 Task: Add Sprouts Cracker Cuts Pepper Jack Cheese to the cart.
Action: Mouse moved to (58, 304)
Screenshot: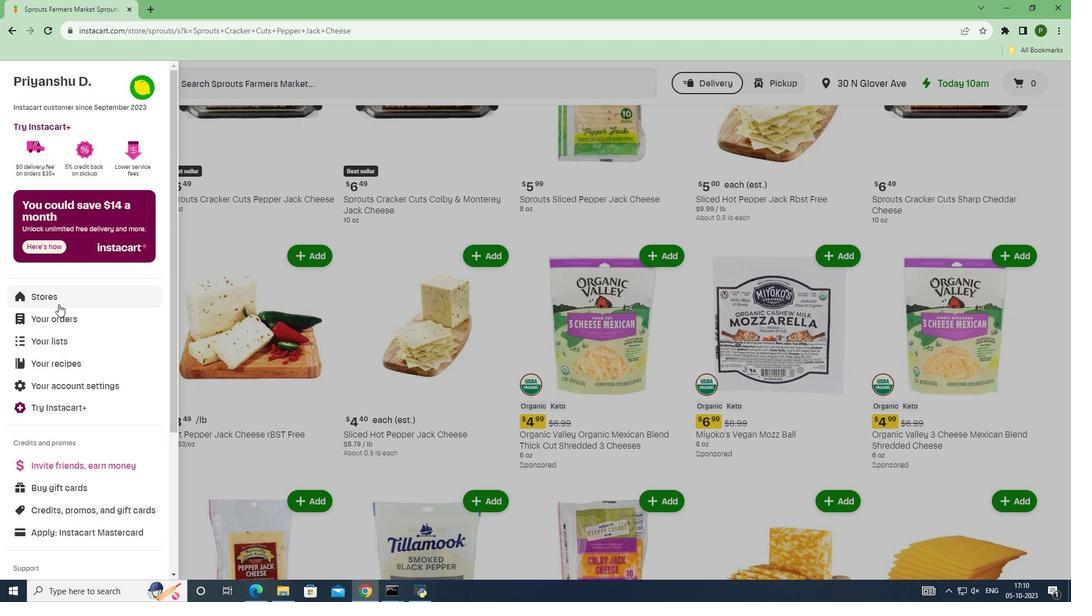 
Action: Mouse pressed left at (58, 304)
Screenshot: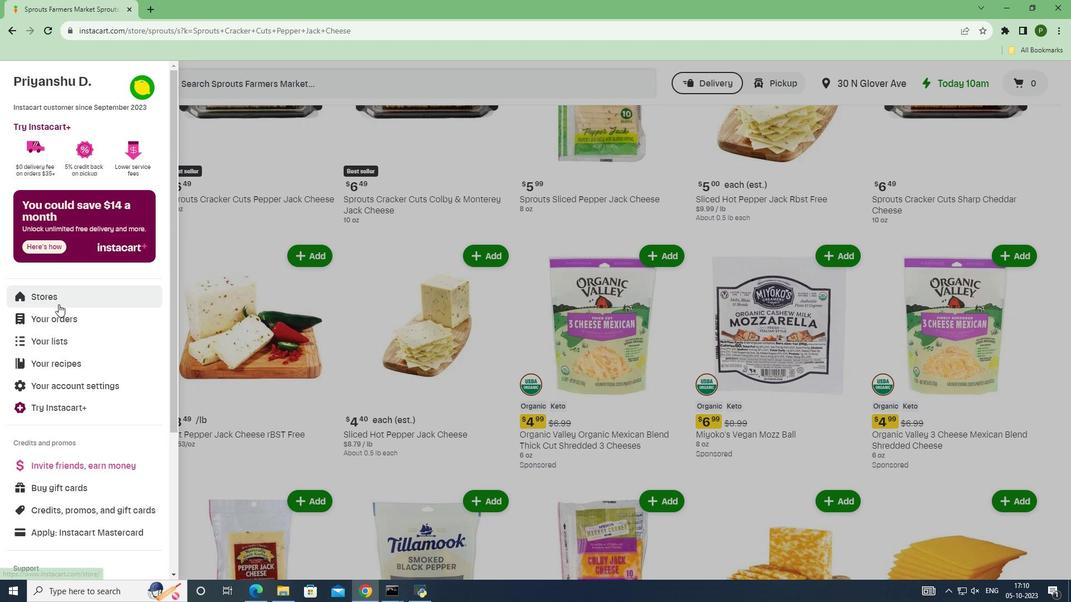 
Action: Mouse moved to (251, 138)
Screenshot: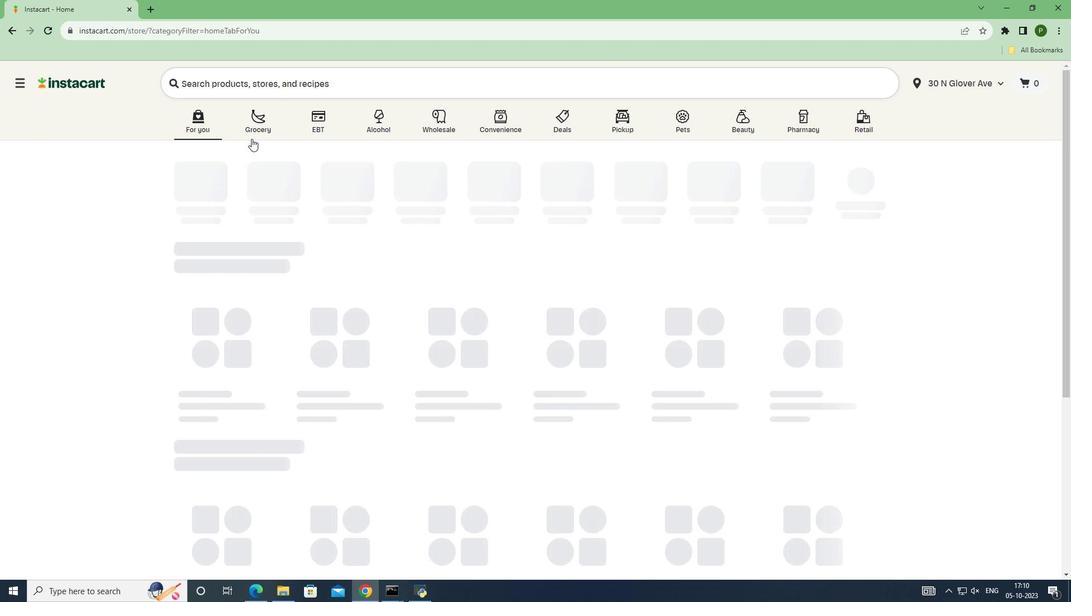
Action: Mouse pressed left at (251, 138)
Screenshot: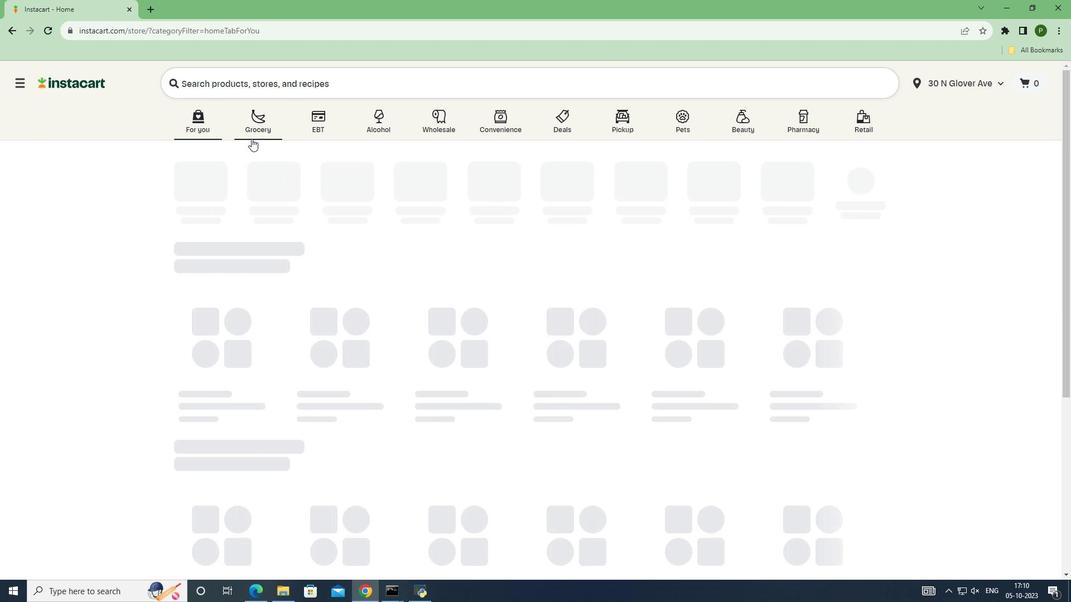 
Action: Mouse moved to (711, 271)
Screenshot: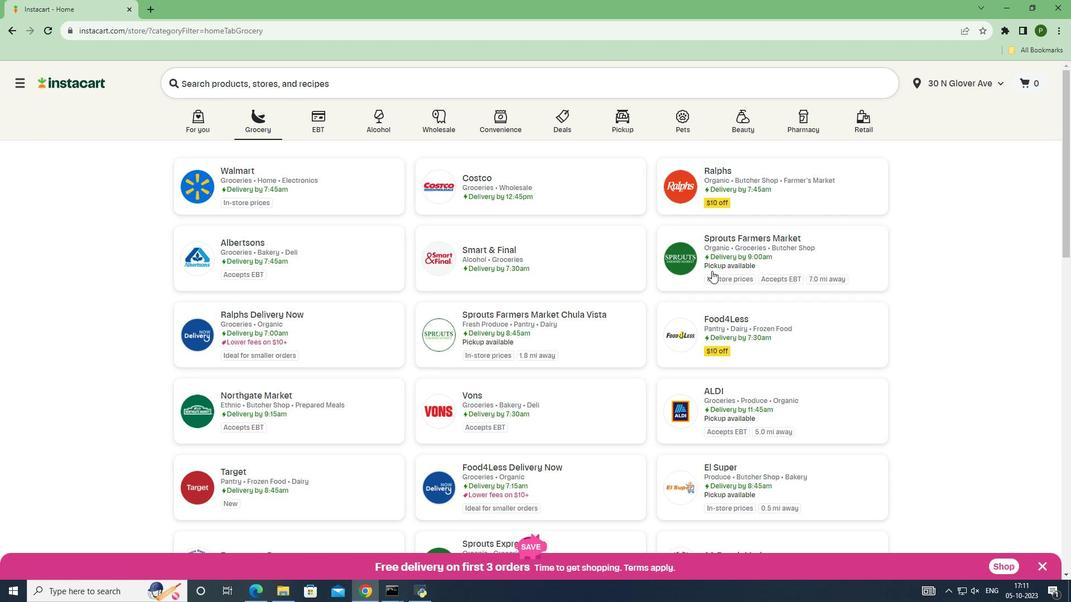 
Action: Mouse pressed left at (711, 271)
Screenshot: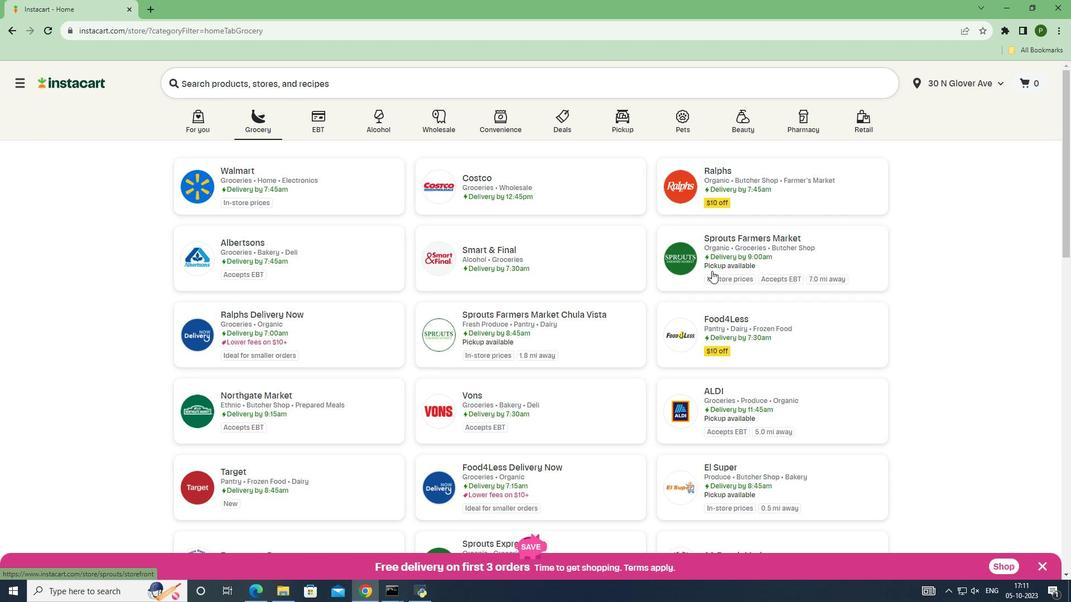 
Action: Mouse moved to (88, 317)
Screenshot: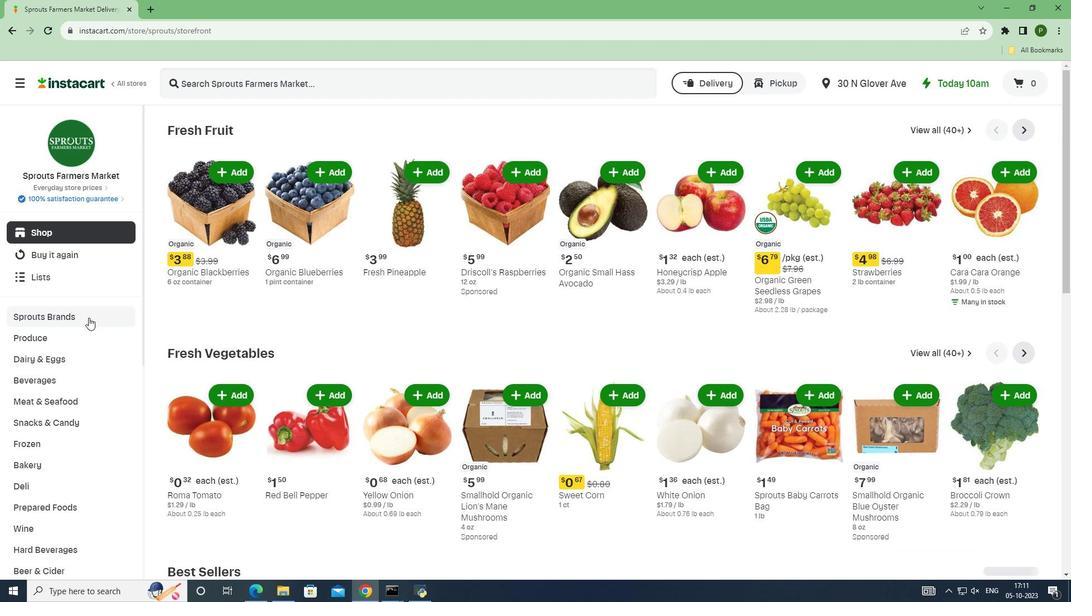 
Action: Mouse pressed left at (88, 317)
Screenshot: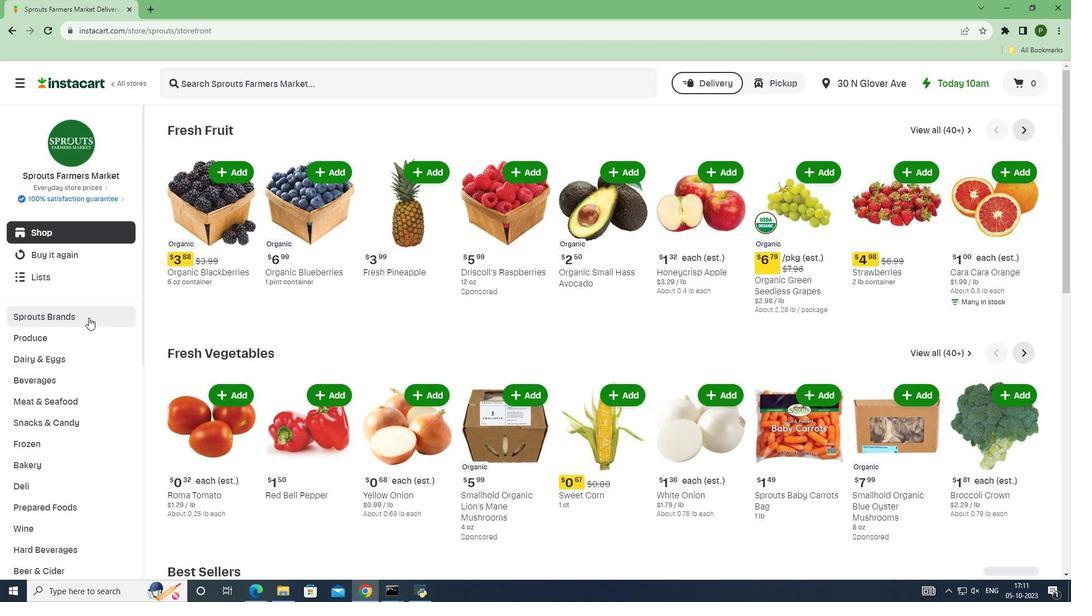 
Action: Mouse moved to (53, 442)
Screenshot: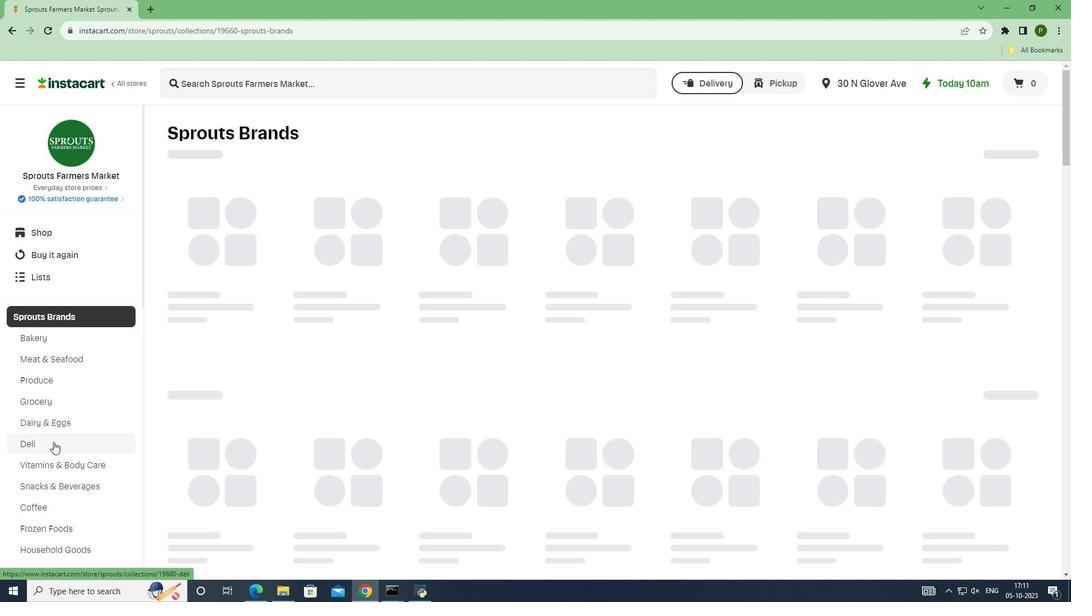 
Action: Mouse pressed left at (53, 442)
Screenshot: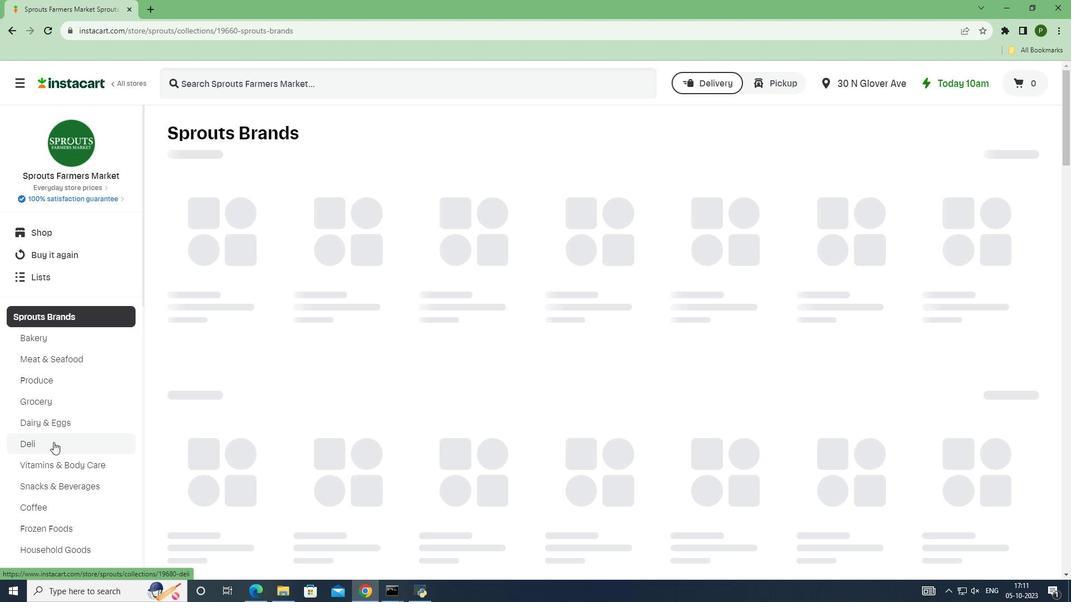 
Action: Mouse moved to (205, 75)
Screenshot: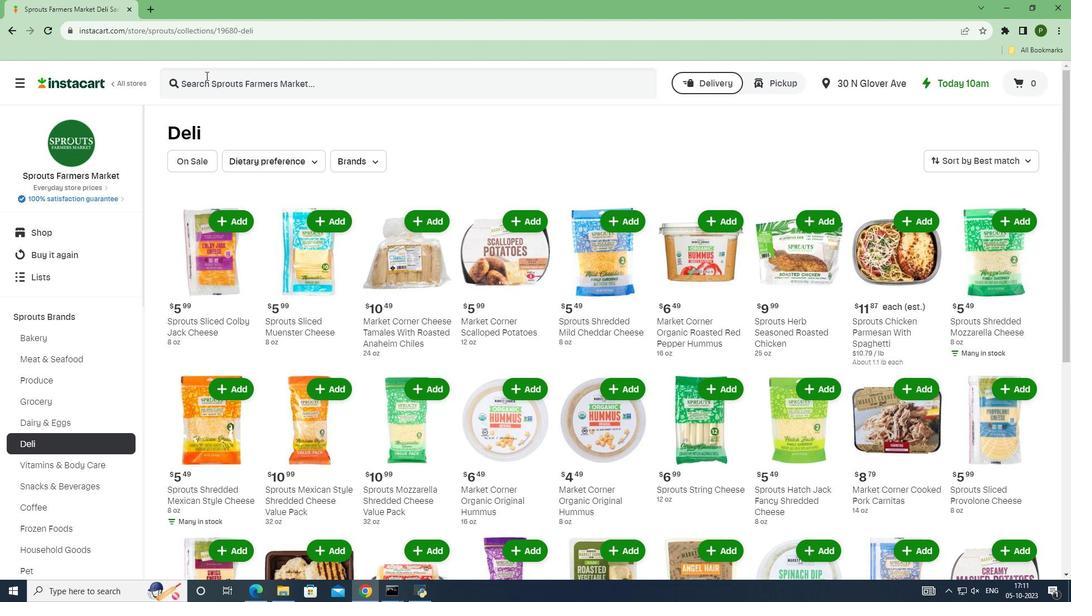 
Action: Mouse pressed left at (205, 75)
Screenshot: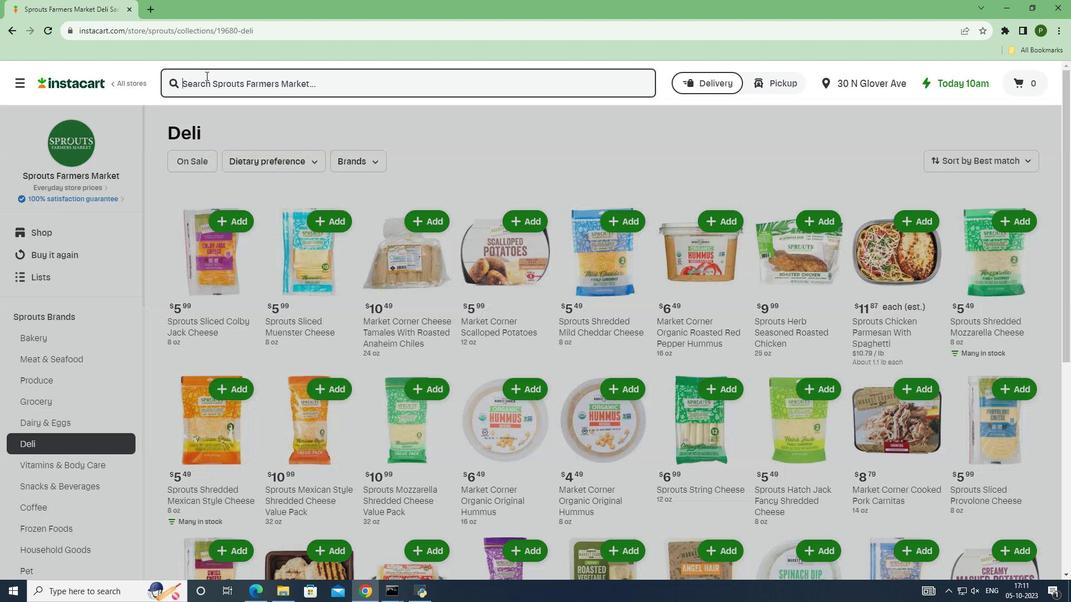 
Action: Key pressed <Key.caps_lock>S<Key.caps_lock>prouts<Key.space>crackers<Key.space>cuts<Key.space>pepper<Key.space>jack<Key.space>cheese<Key.space><Key.enter>
Screenshot: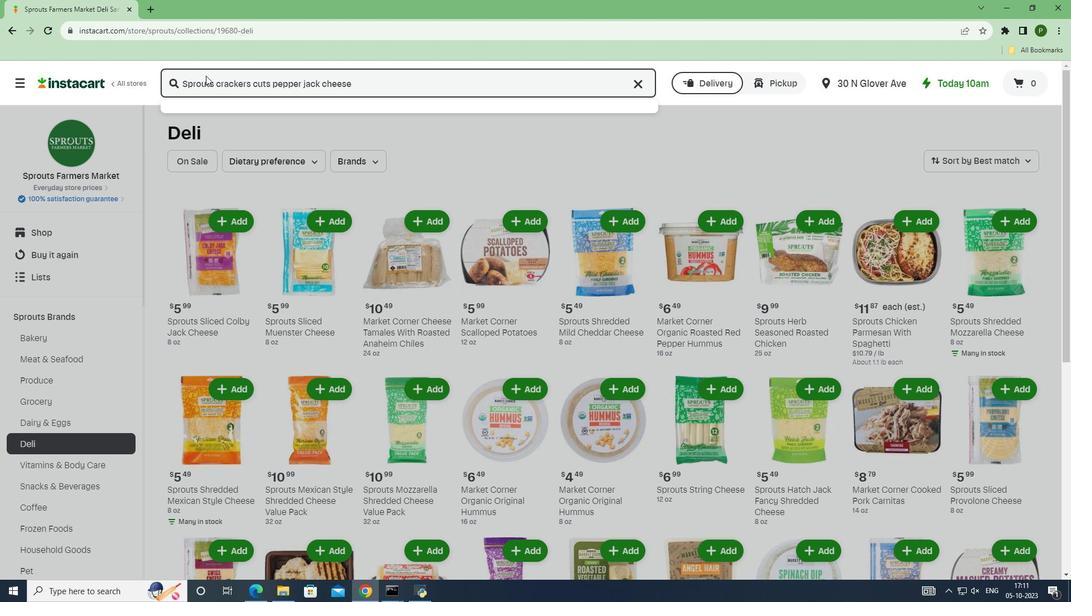 
Action: Mouse moved to (311, 197)
Screenshot: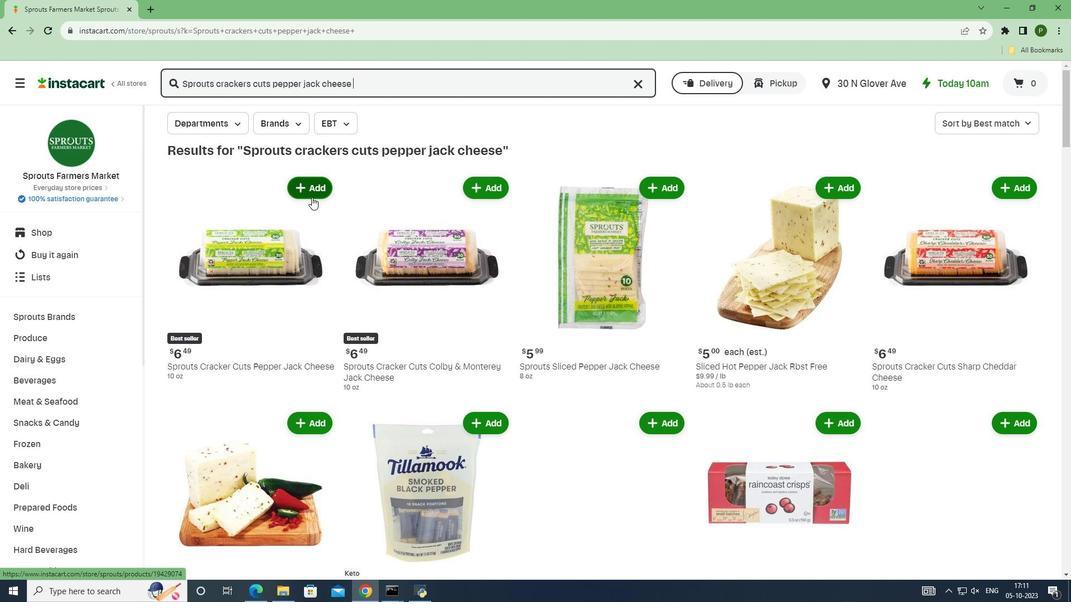 
Action: Mouse pressed left at (311, 197)
Screenshot: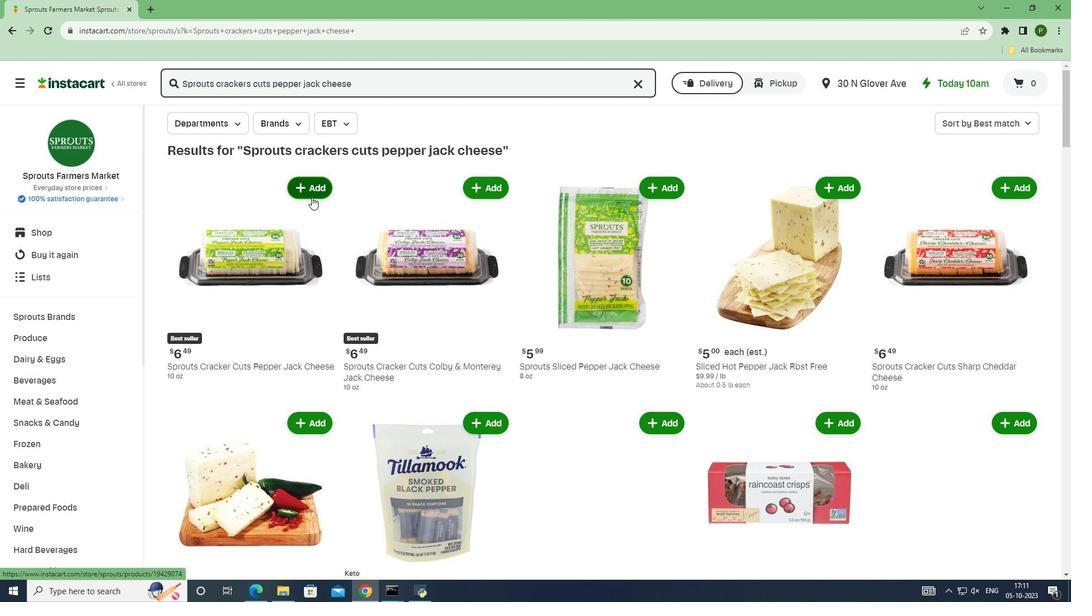 
